 Task: Create a due date automation trigger when advanced on, on the monday after a card is due add dates with a start date at 11:00 AM.
Action: Mouse moved to (936, 84)
Screenshot: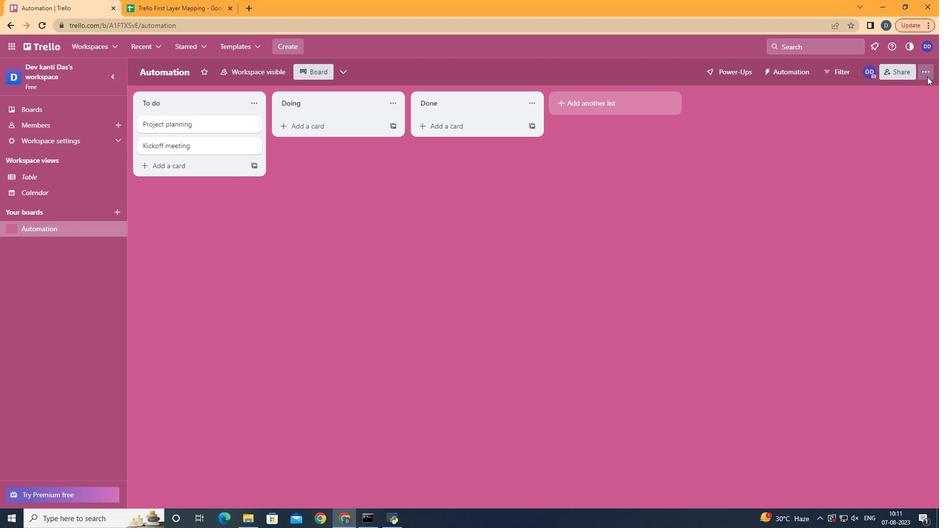 
Action: Mouse pressed left at (936, 84)
Screenshot: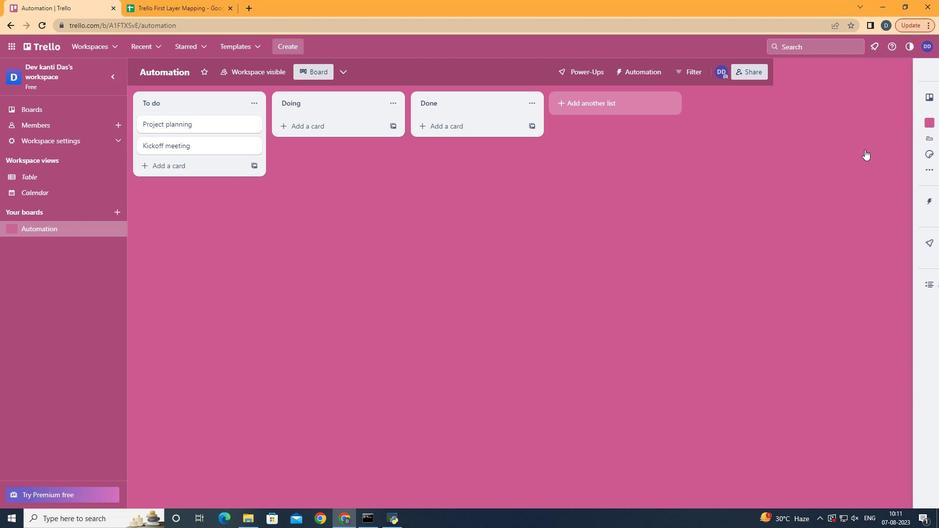
Action: Mouse moved to (834, 212)
Screenshot: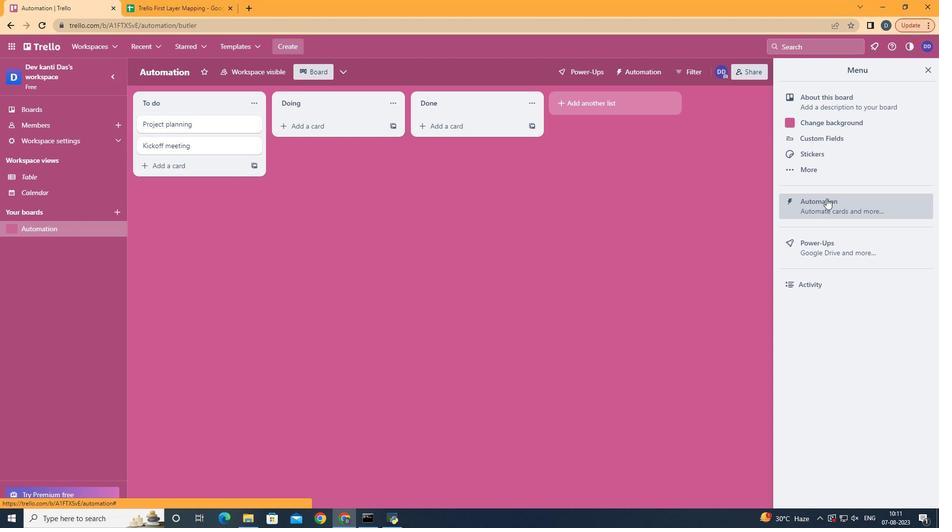 
Action: Mouse pressed left at (834, 212)
Screenshot: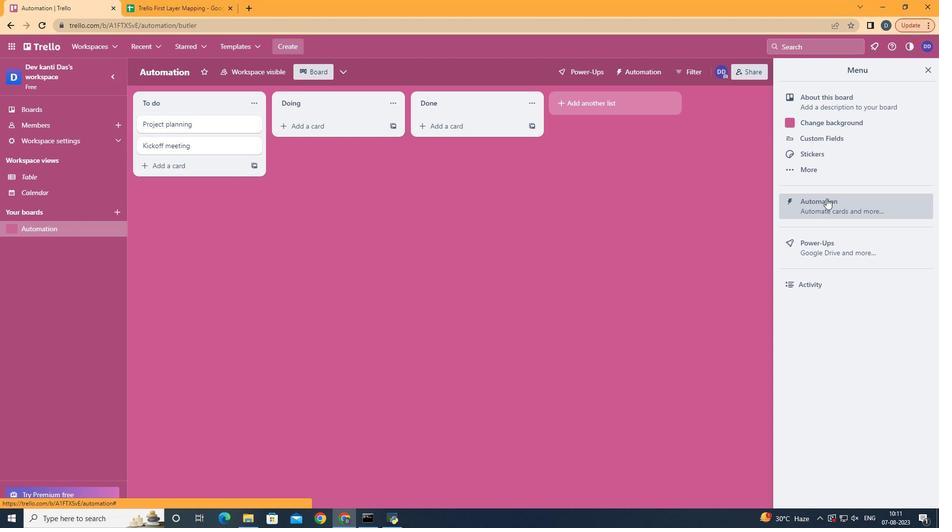
Action: Mouse moved to (209, 210)
Screenshot: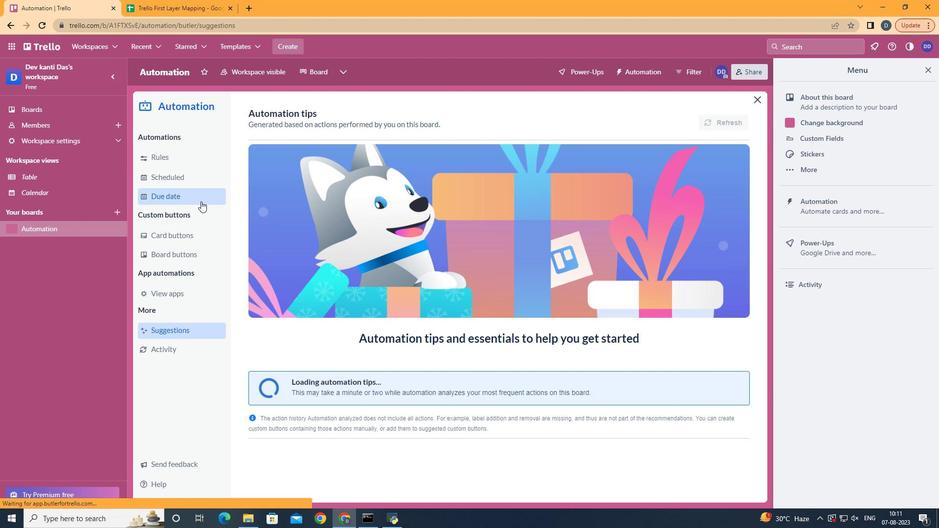 
Action: Mouse pressed left at (209, 210)
Screenshot: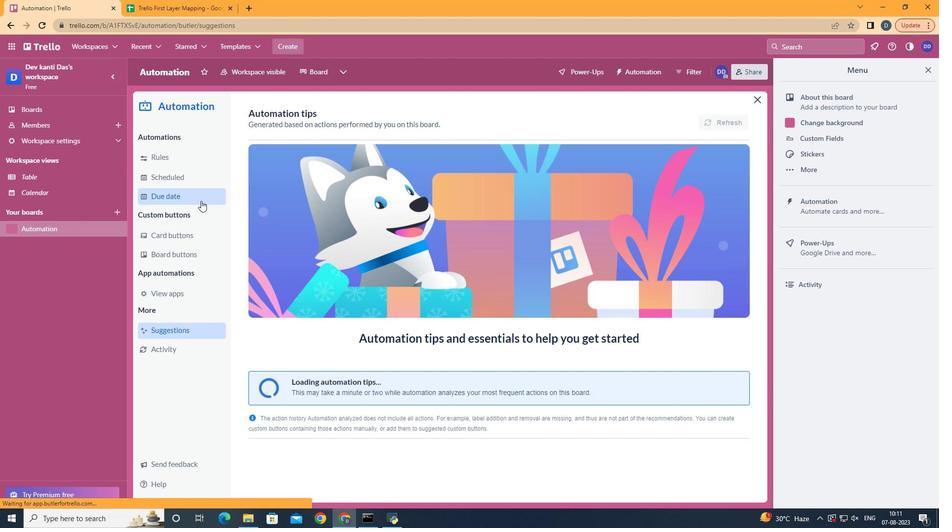 
Action: Mouse moved to (690, 129)
Screenshot: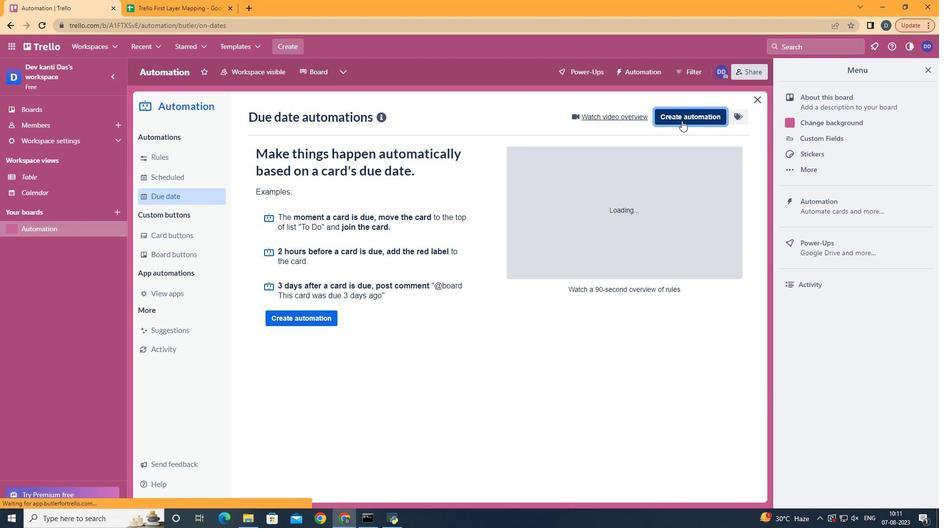 
Action: Mouse pressed left at (690, 129)
Screenshot: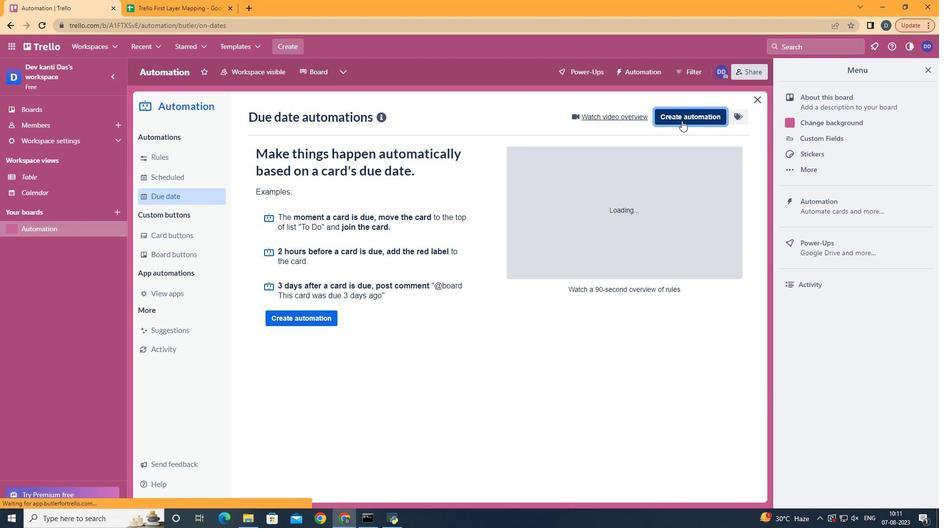
Action: Mouse moved to (476, 218)
Screenshot: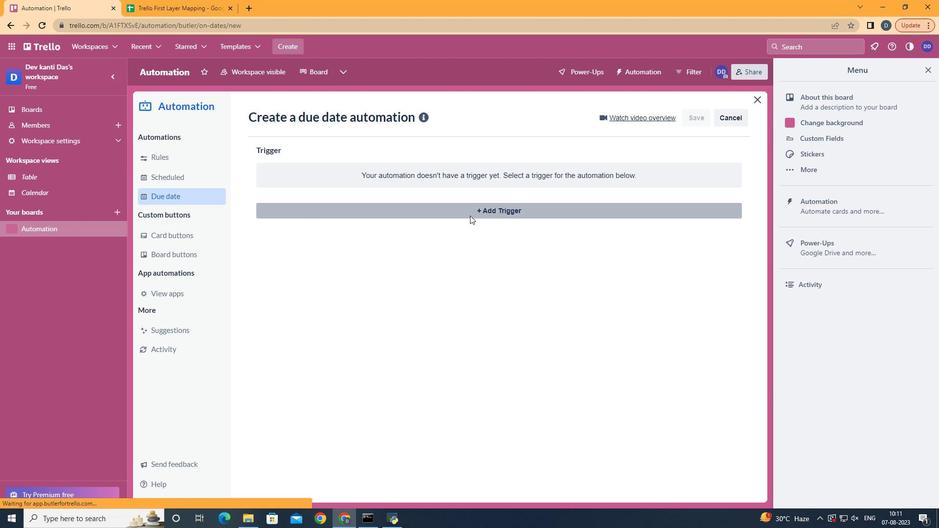 
Action: Mouse pressed left at (476, 218)
Screenshot: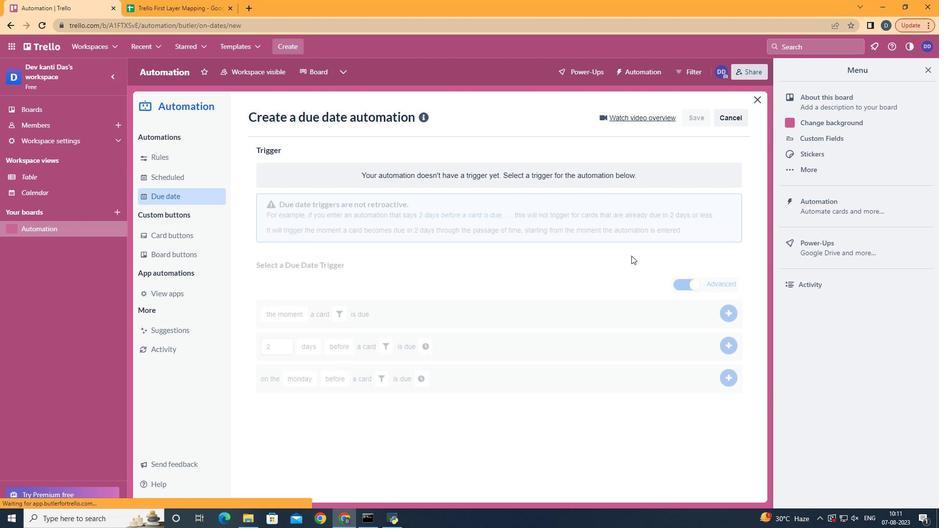 
Action: Mouse moved to (324, 264)
Screenshot: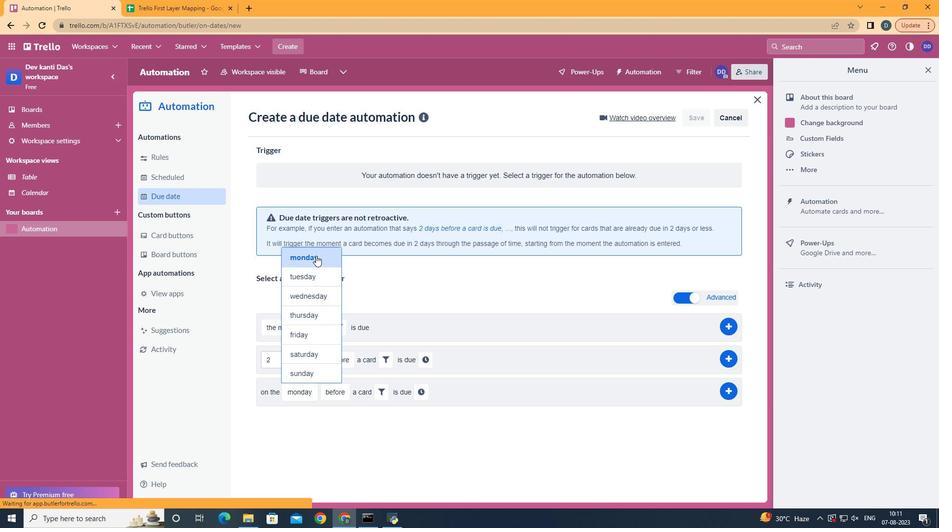 
Action: Mouse pressed left at (324, 264)
Screenshot: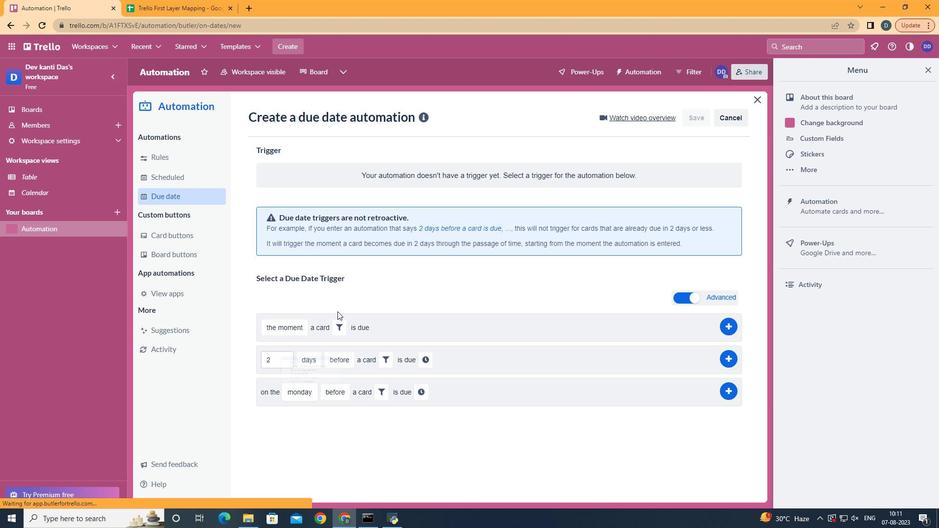 
Action: Mouse moved to (372, 444)
Screenshot: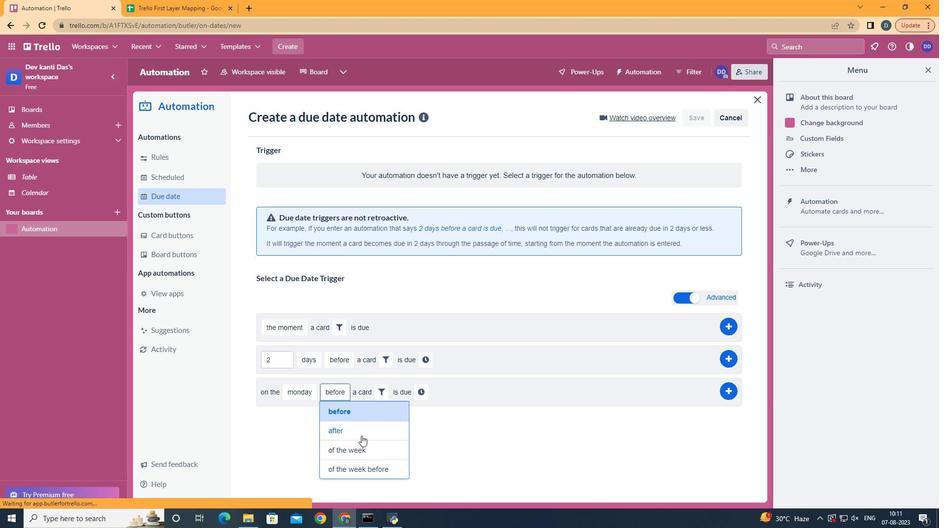
Action: Mouse pressed left at (372, 444)
Screenshot: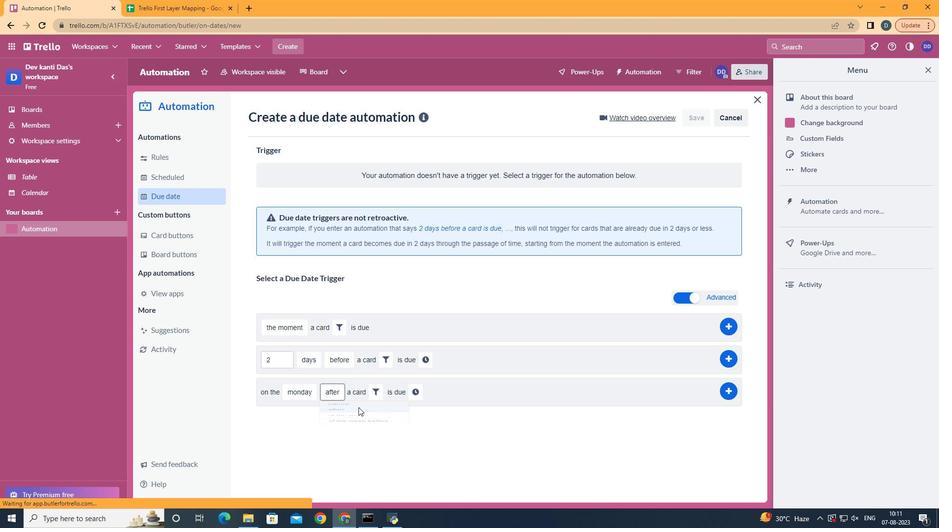 
Action: Mouse moved to (382, 396)
Screenshot: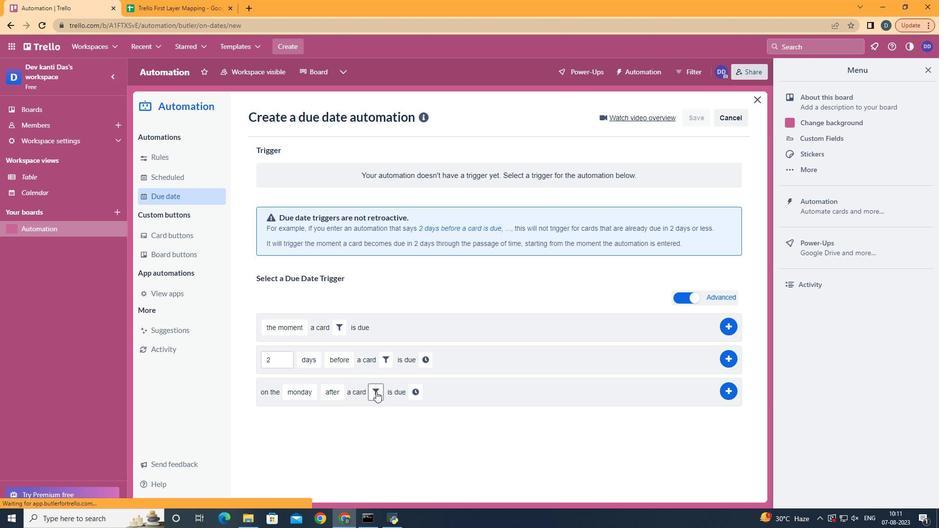 
Action: Mouse pressed left at (382, 396)
Screenshot: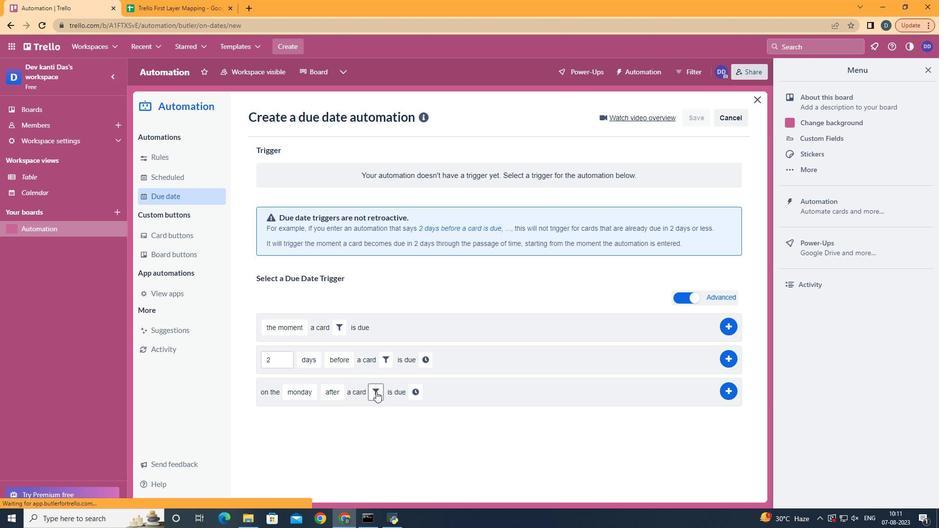 
Action: Mouse moved to (439, 429)
Screenshot: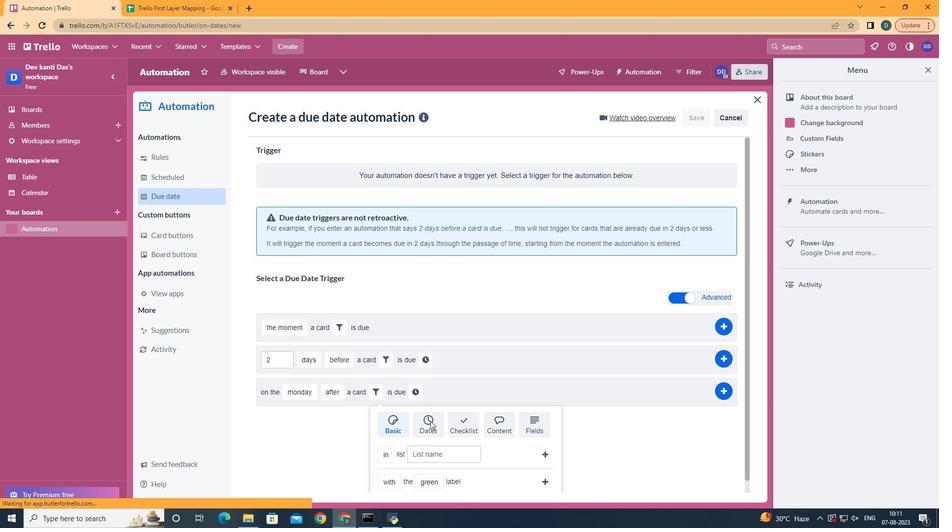 
Action: Mouse pressed left at (439, 429)
Screenshot: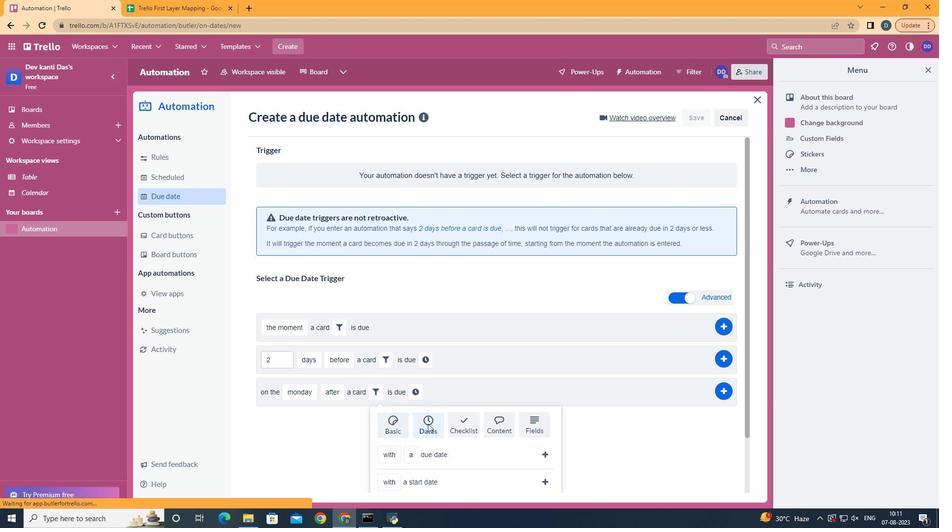 
Action: Mouse moved to (450, 458)
Screenshot: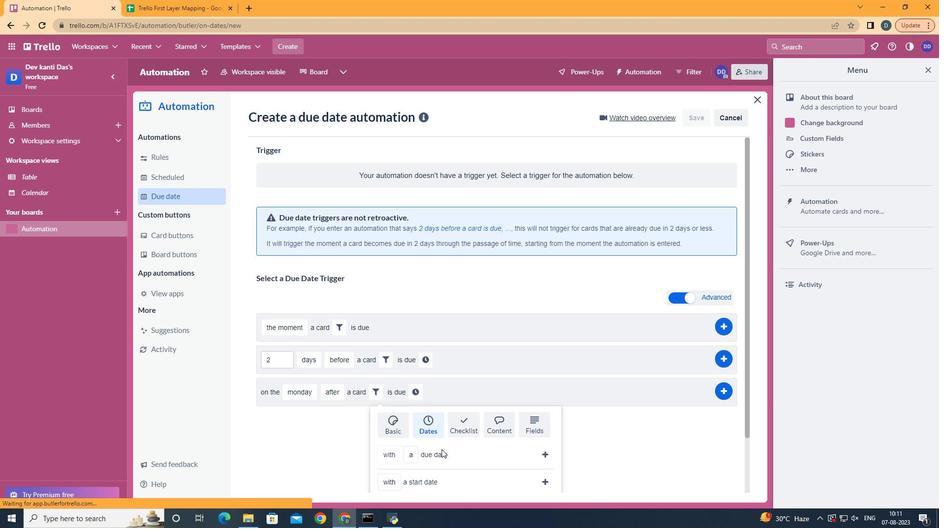 
Action: Mouse scrolled (450, 457) with delta (0, 0)
Screenshot: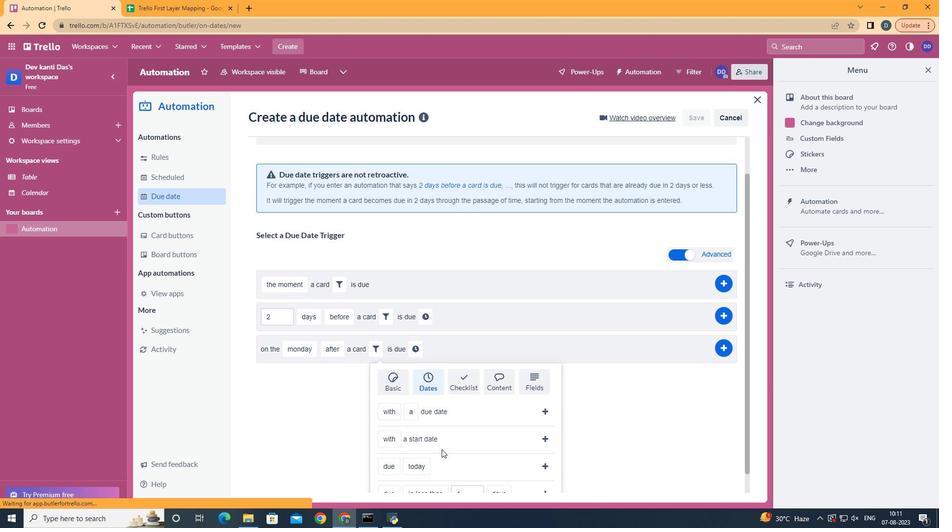 
Action: Mouse scrolled (450, 457) with delta (0, 0)
Screenshot: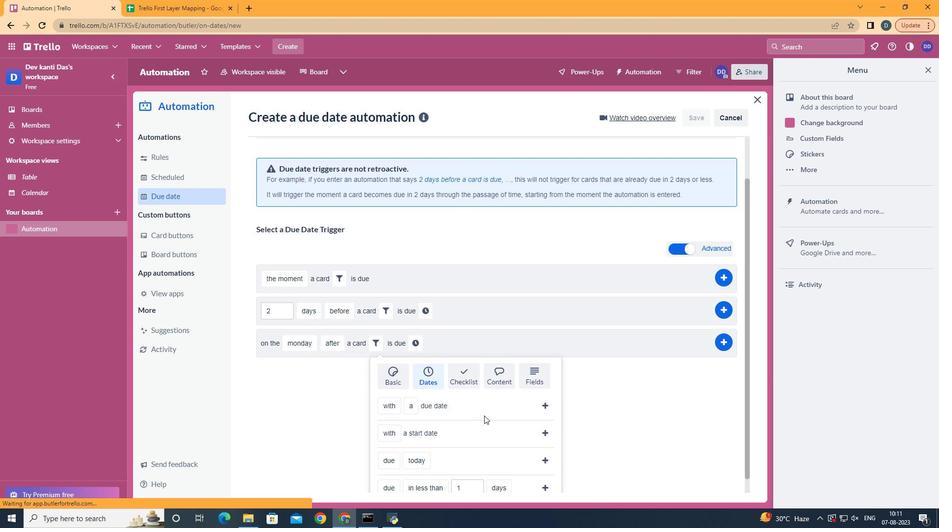 
Action: Mouse moved to (451, 458)
Screenshot: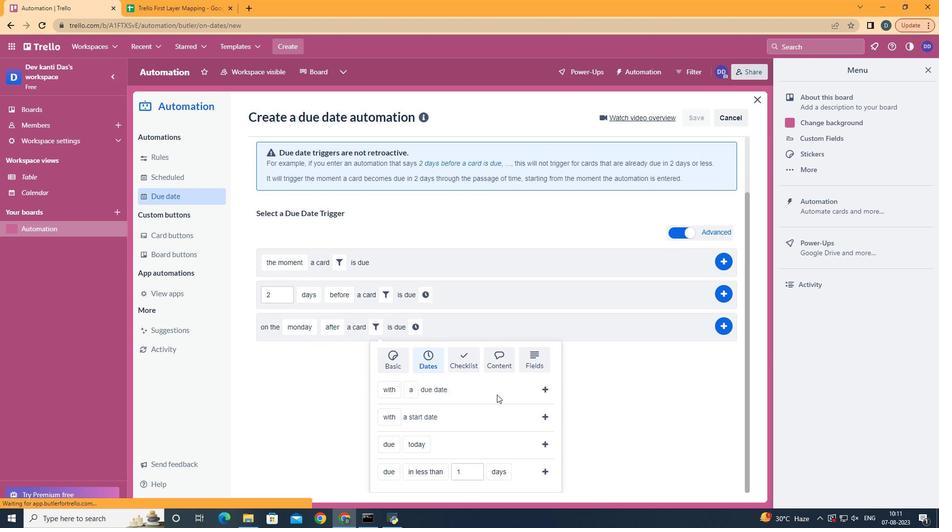 
Action: Mouse scrolled (450, 457) with delta (0, 0)
Screenshot: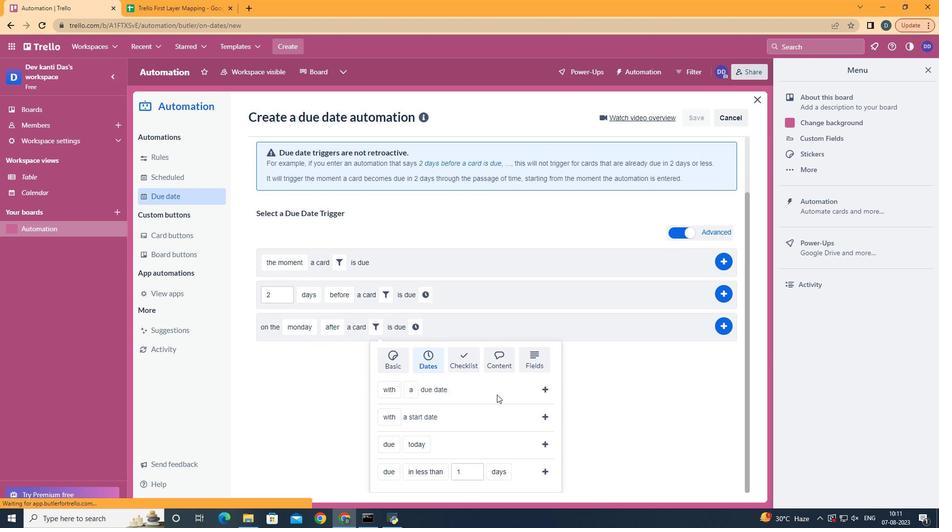 
Action: Mouse moved to (406, 439)
Screenshot: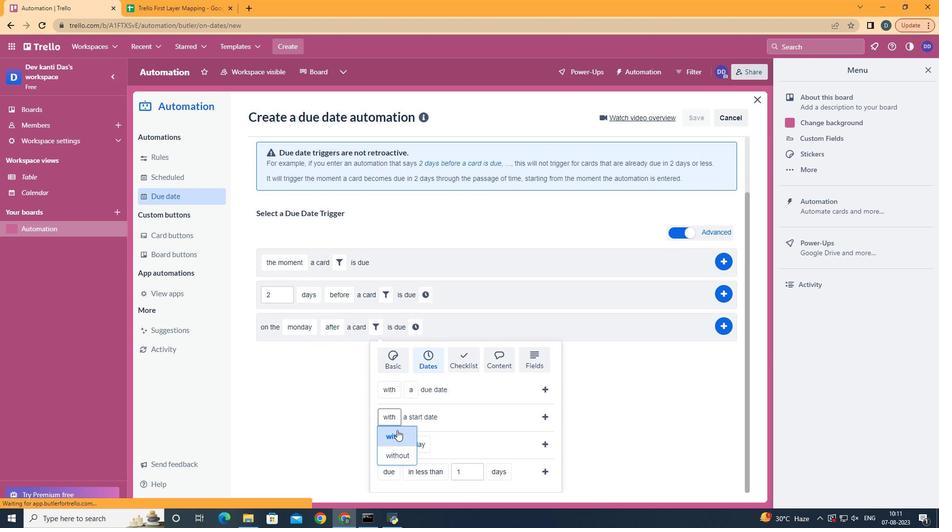 
Action: Mouse pressed left at (406, 439)
Screenshot: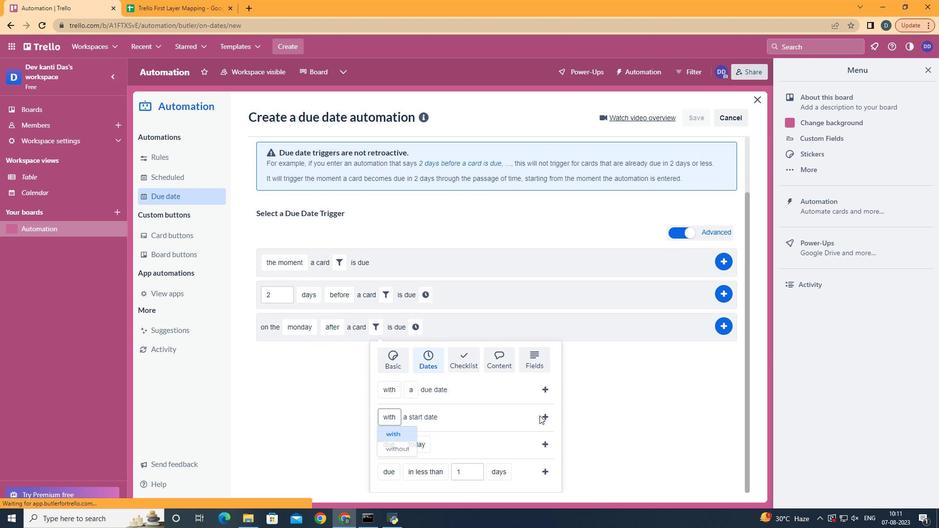 
Action: Mouse moved to (548, 422)
Screenshot: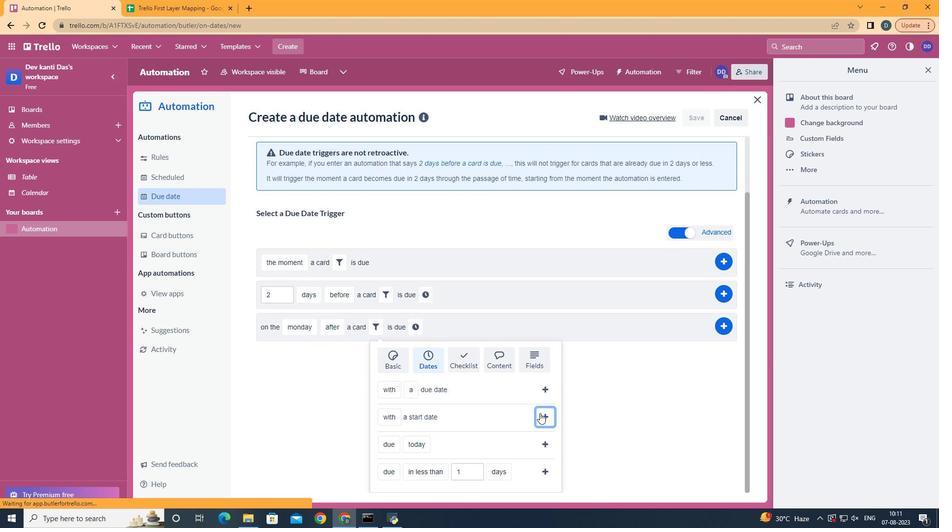 
Action: Mouse pressed left at (548, 422)
Screenshot: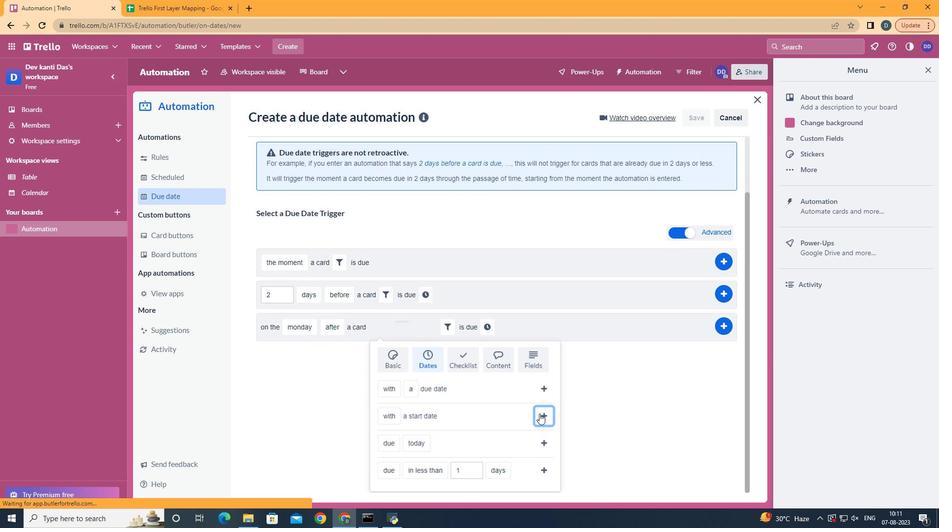 
Action: Mouse moved to (500, 410)
Screenshot: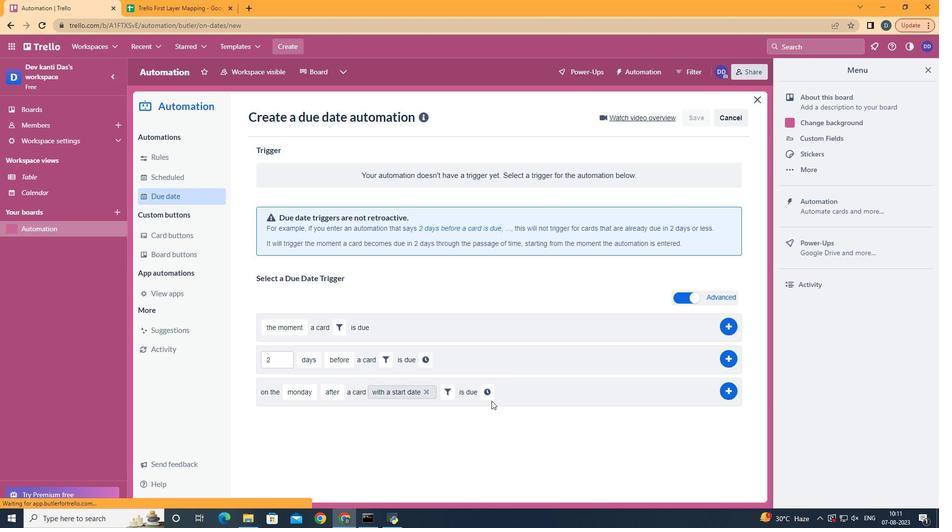 
Action: Mouse pressed left at (500, 410)
Screenshot: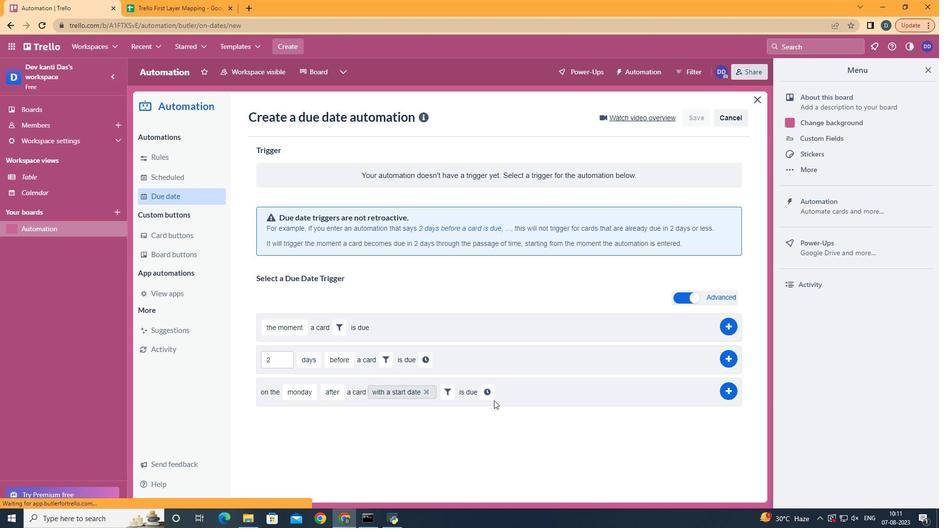 
Action: Mouse moved to (501, 402)
Screenshot: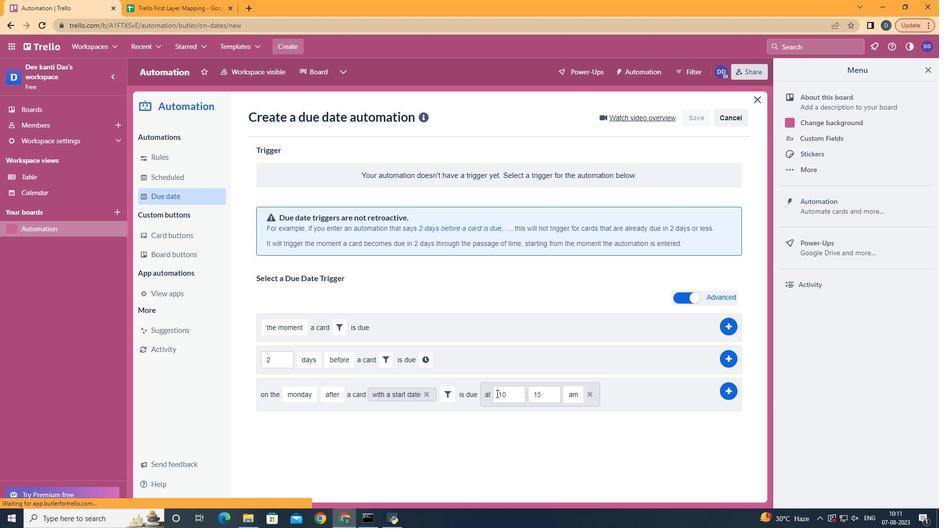 
Action: Mouse pressed left at (501, 402)
Screenshot: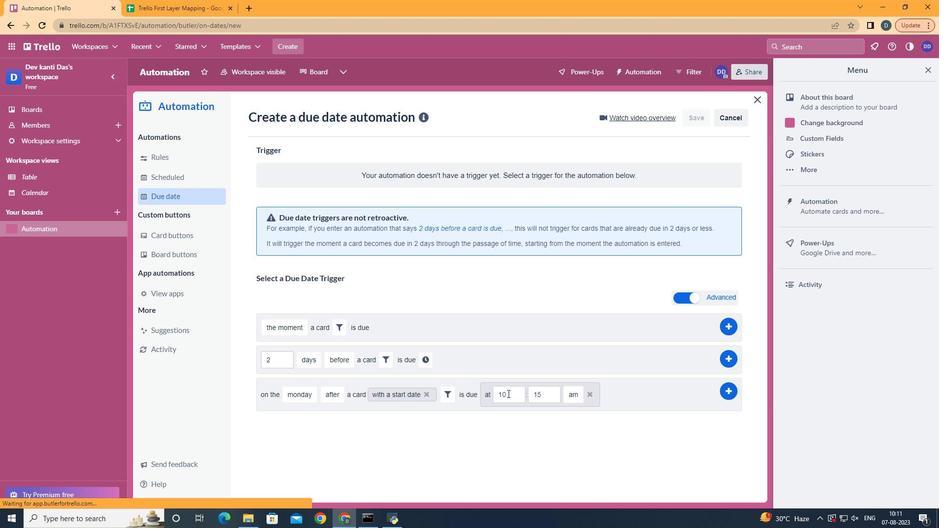 
Action: Mouse moved to (518, 401)
Screenshot: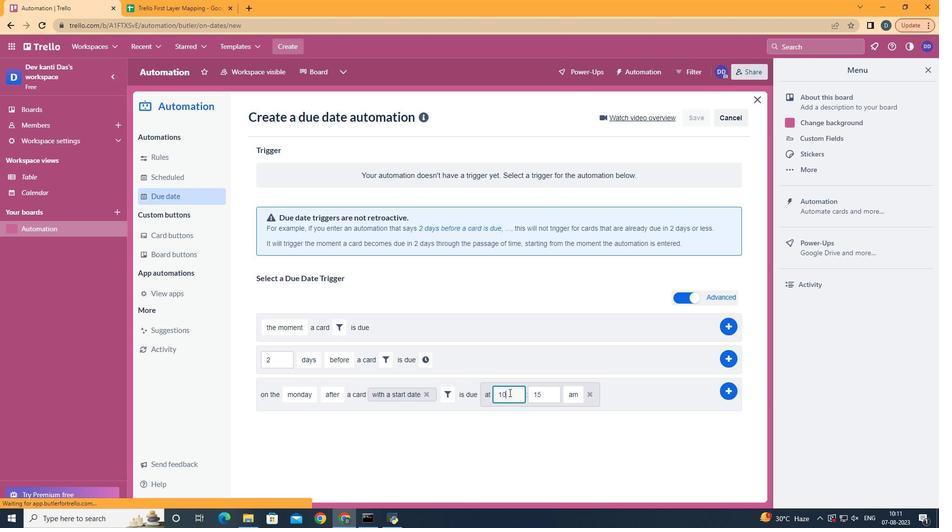 
Action: Mouse pressed left at (518, 401)
Screenshot: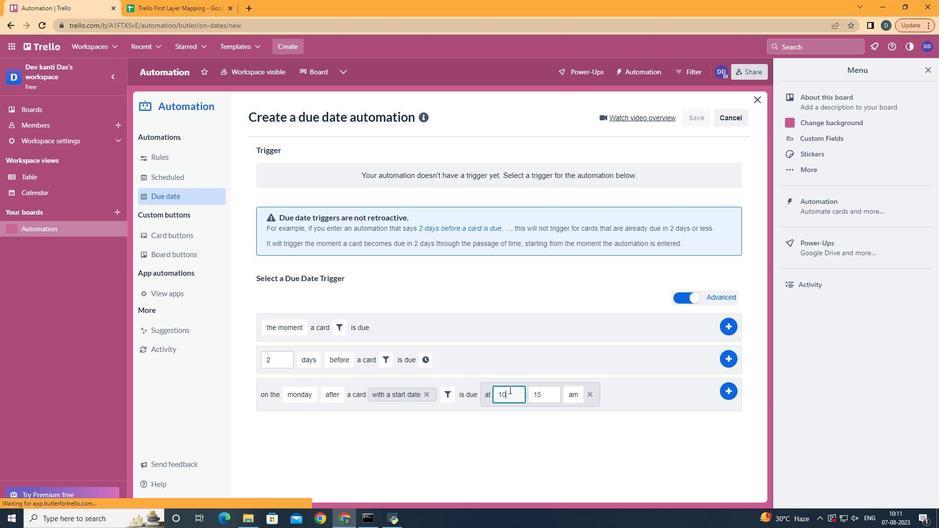 
Action: Mouse moved to (518, 398)
Screenshot: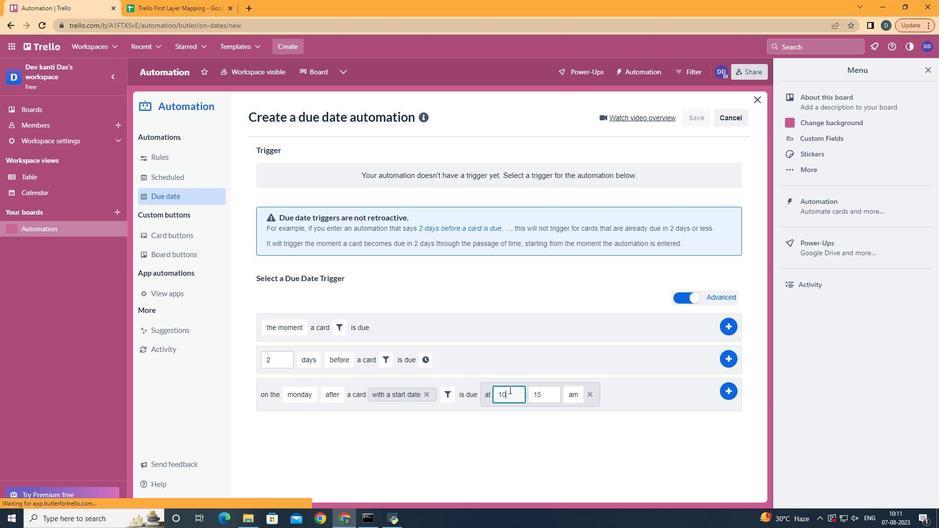 
Action: Key pressed <Key.backspace>1
Screenshot: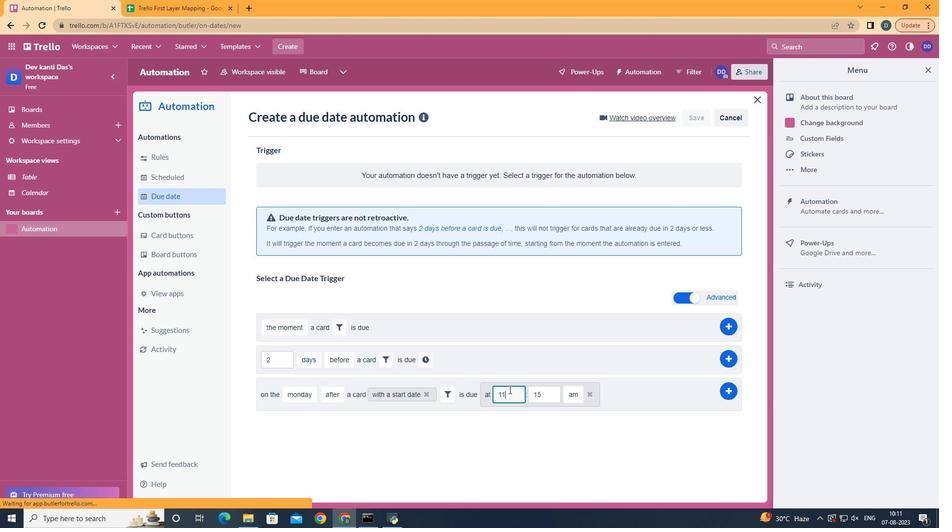 
Action: Mouse moved to (553, 403)
Screenshot: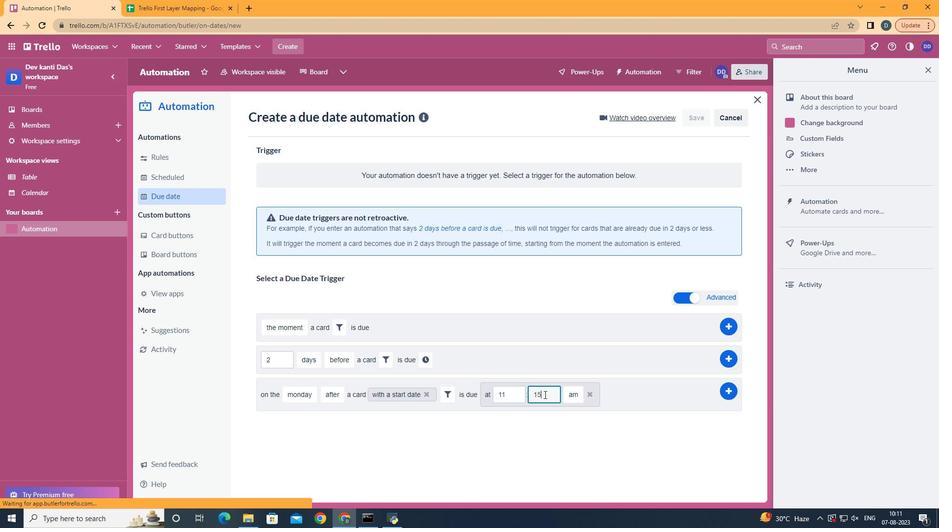 
Action: Mouse pressed left at (553, 403)
Screenshot: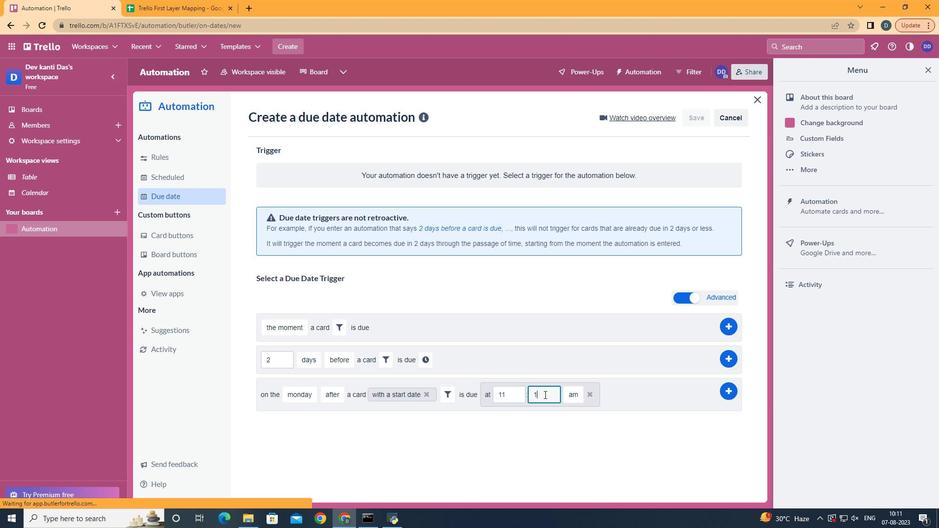 
Action: Key pressed <Key.backspace><Key.backspace>00
Screenshot: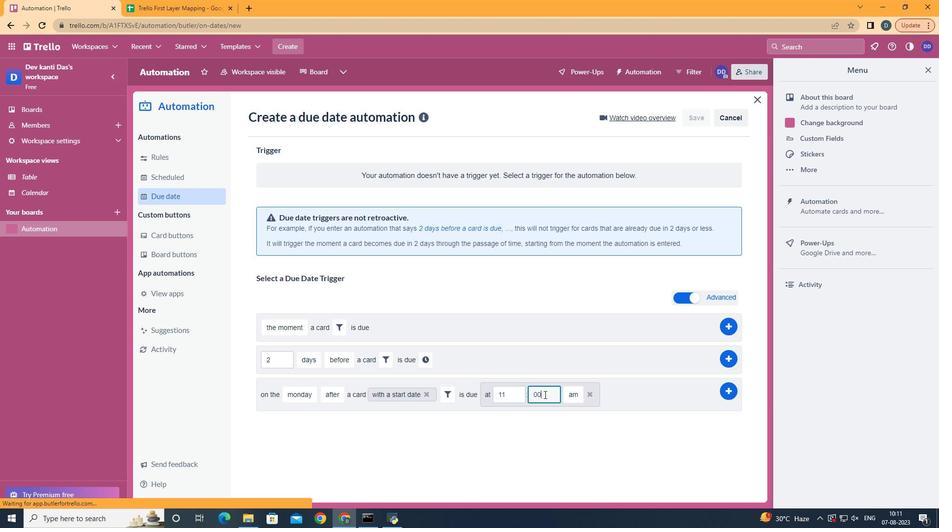 
Action: Mouse moved to (744, 399)
Screenshot: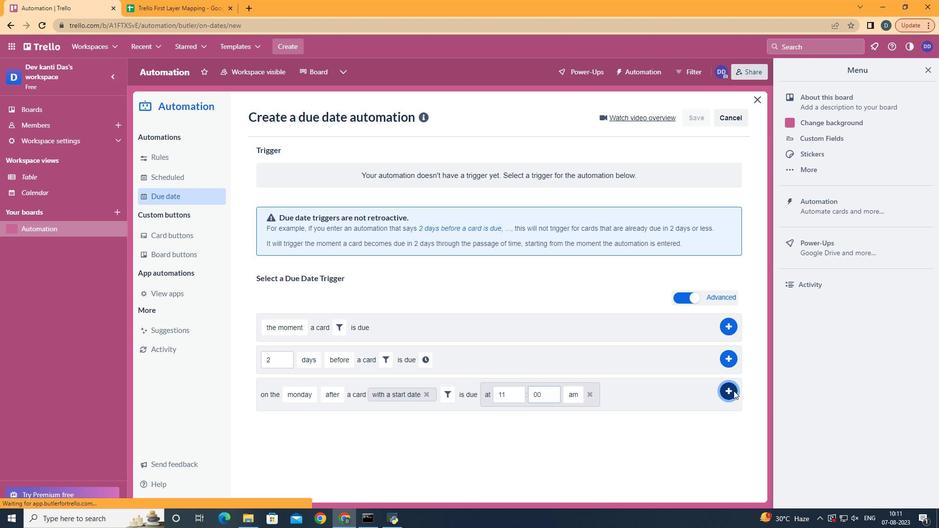 
Action: Mouse pressed left at (744, 399)
Screenshot: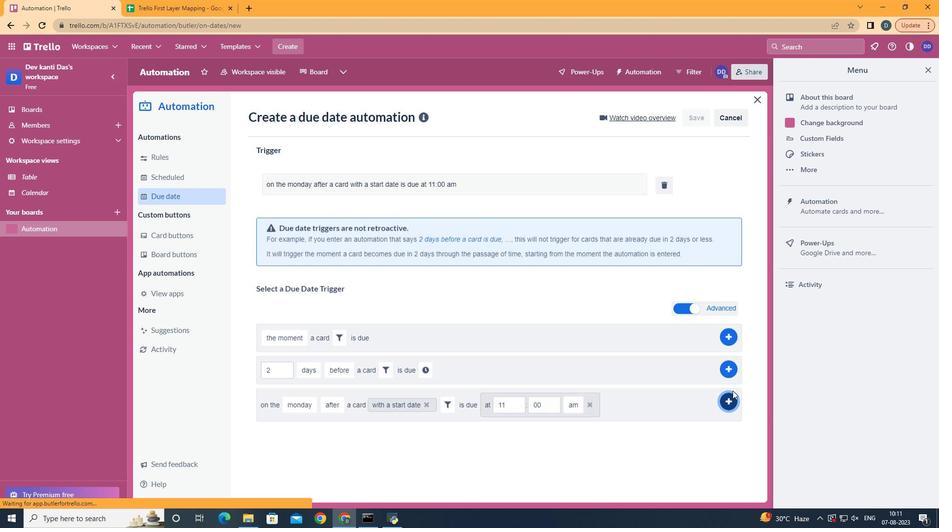 
Action: Mouse moved to (466, 183)
Screenshot: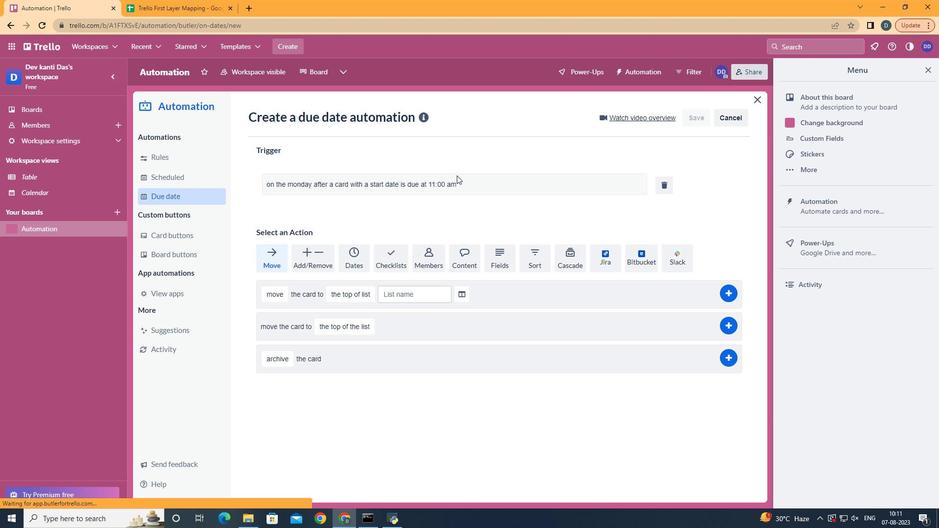 
